 Task: Freeze two rows in the spreadsheet.
Action: Mouse moved to (77, 75)
Screenshot: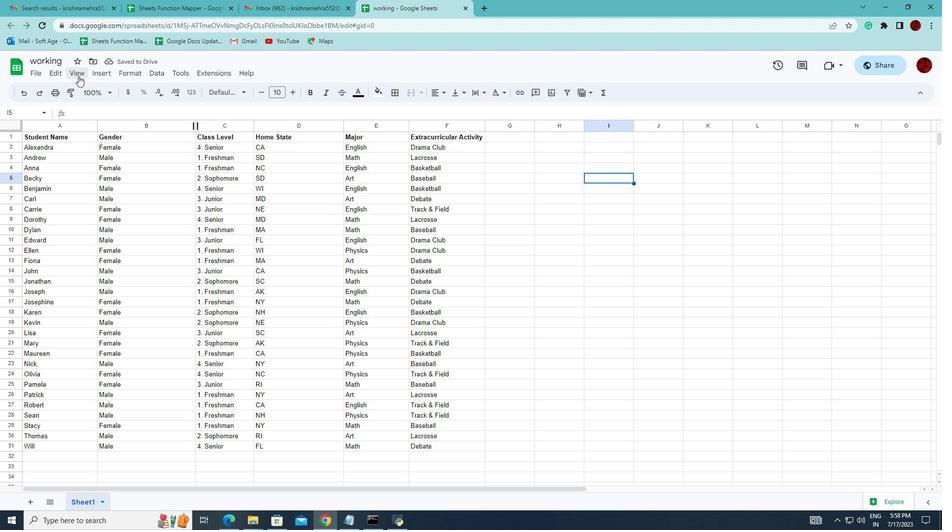 
Action: Mouse pressed left at (77, 75)
Screenshot: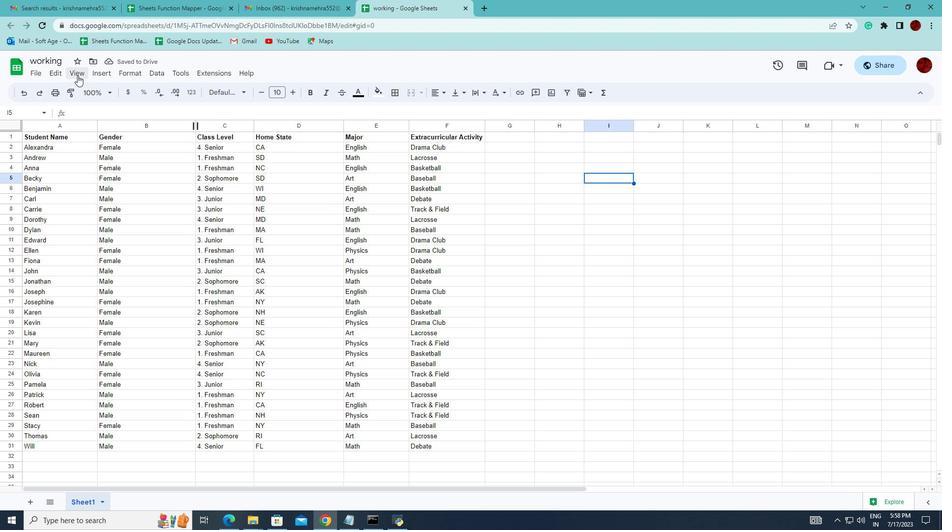 
Action: Mouse moved to (240, 139)
Screenshot: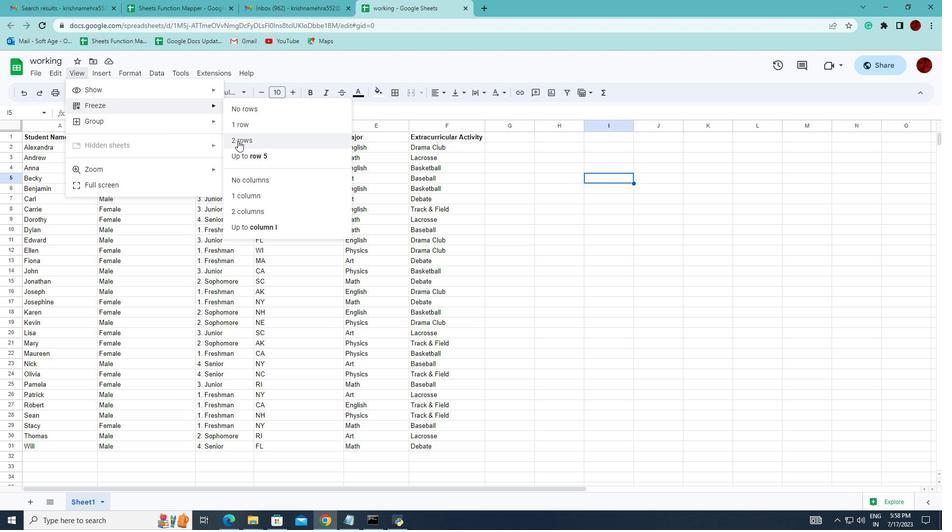 
Action: Mouse pressed left at (240, 139)
Screenshot: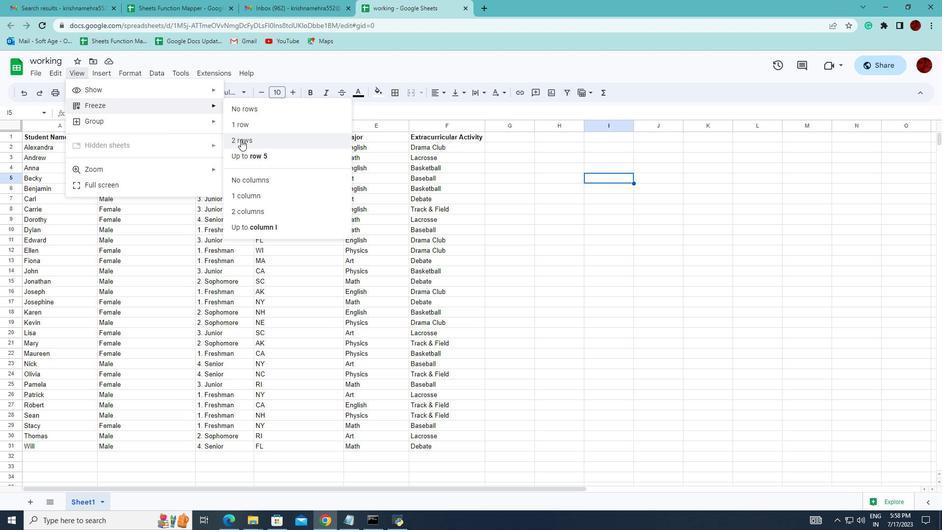
